 Task: Create a 45-minute meeting to explore expansion opportunities.
Action: Mouse pressed left at (72, 127)
Screenshot: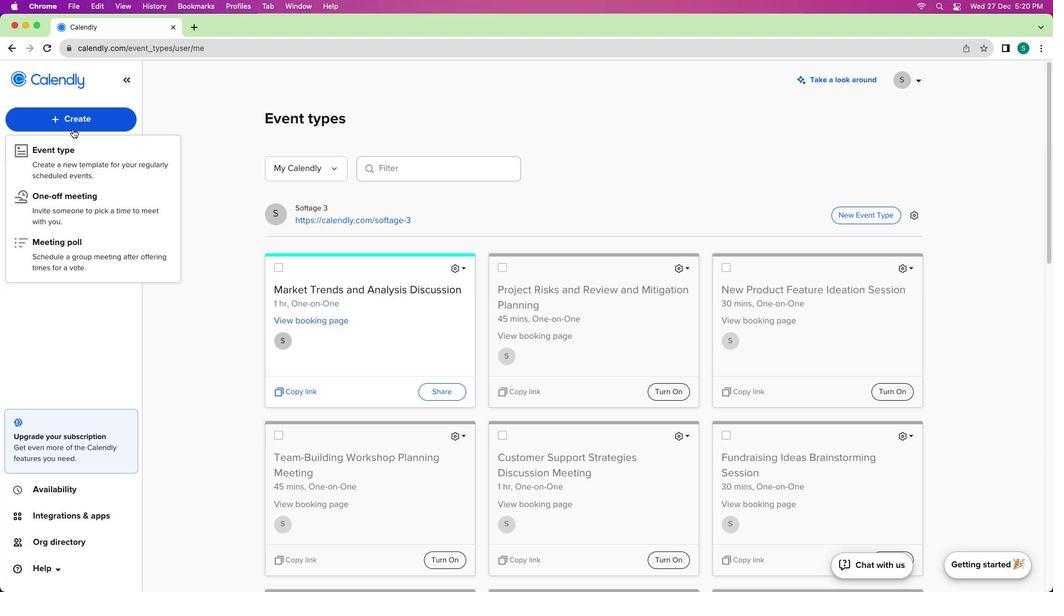 
Action: Mouse moved to (71, 126)
Screenshot: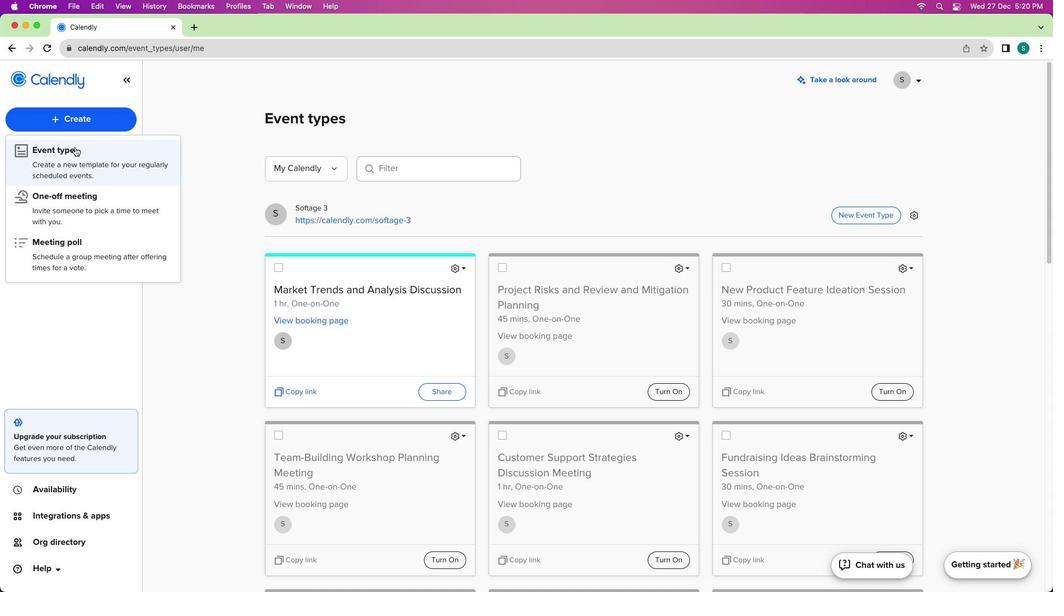 
Action: Mouse pressed left at (71, 126)
Screenshot: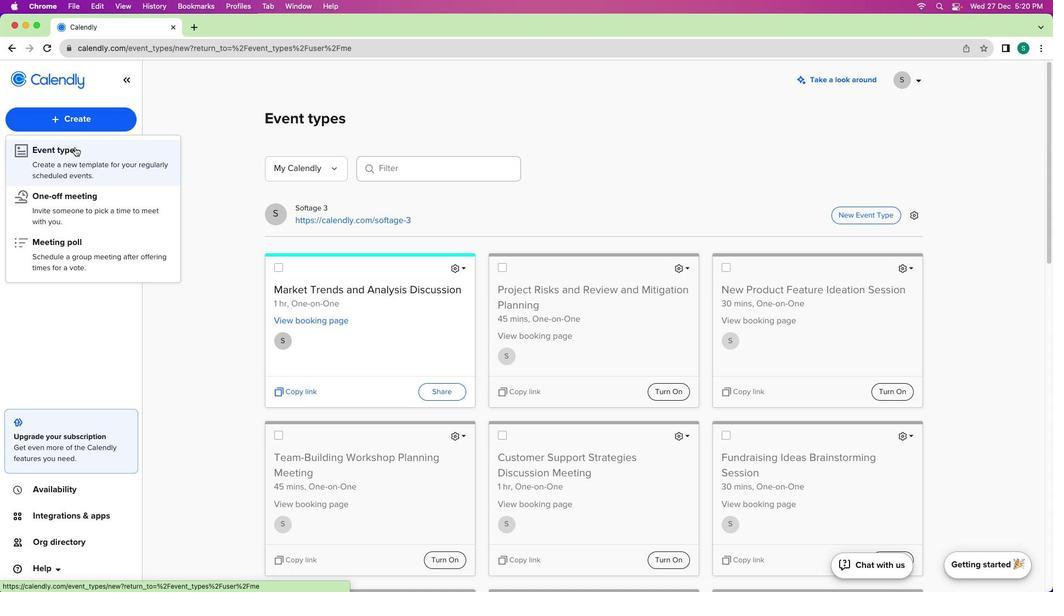 
Action: Mouse moved to (74, 146)
Screenshot: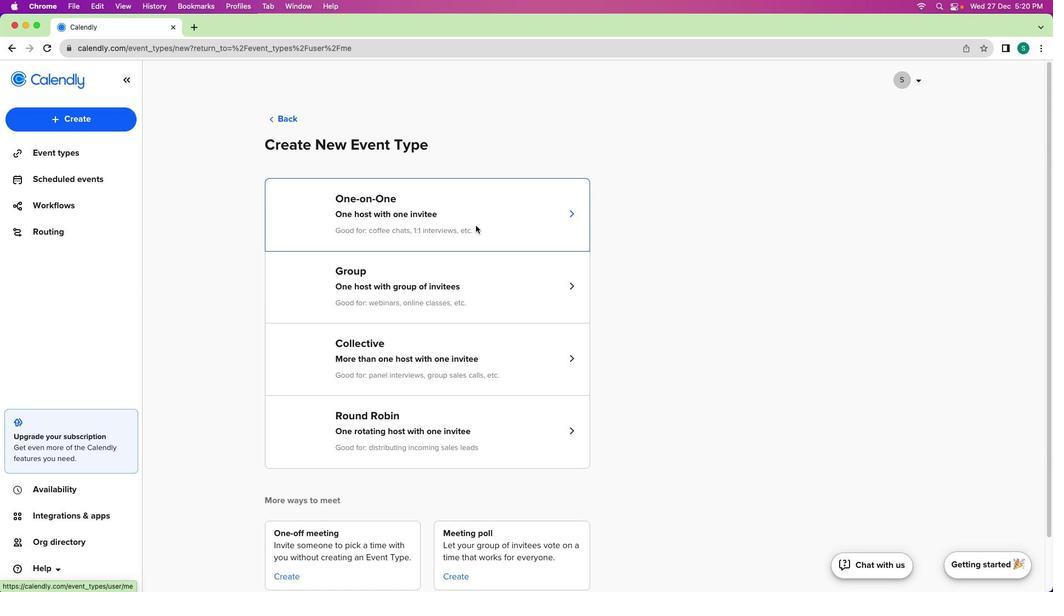 
Action: Mouse pressed left at (74, 146)
Screenshot: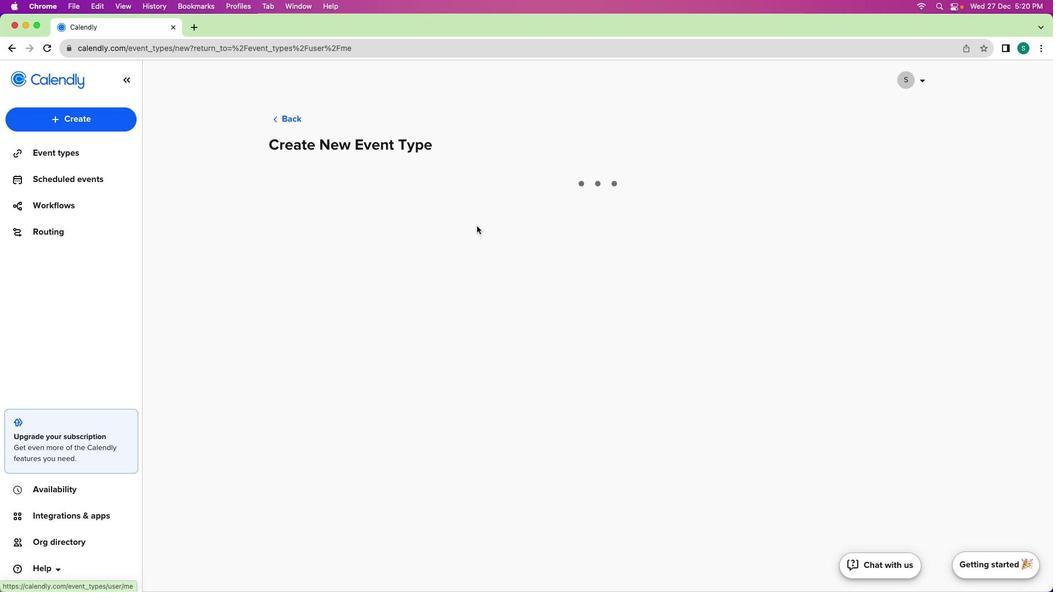
Action: Mouse moved to (471, 225)
Screenshot: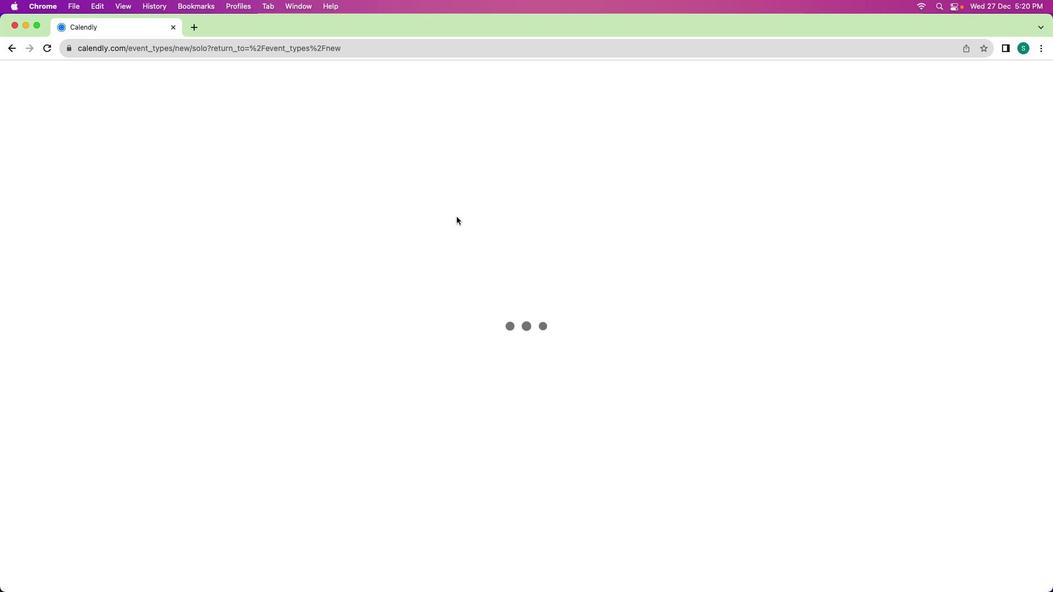 
Action: Mouse pressed left at (471, 225)
Screenshot: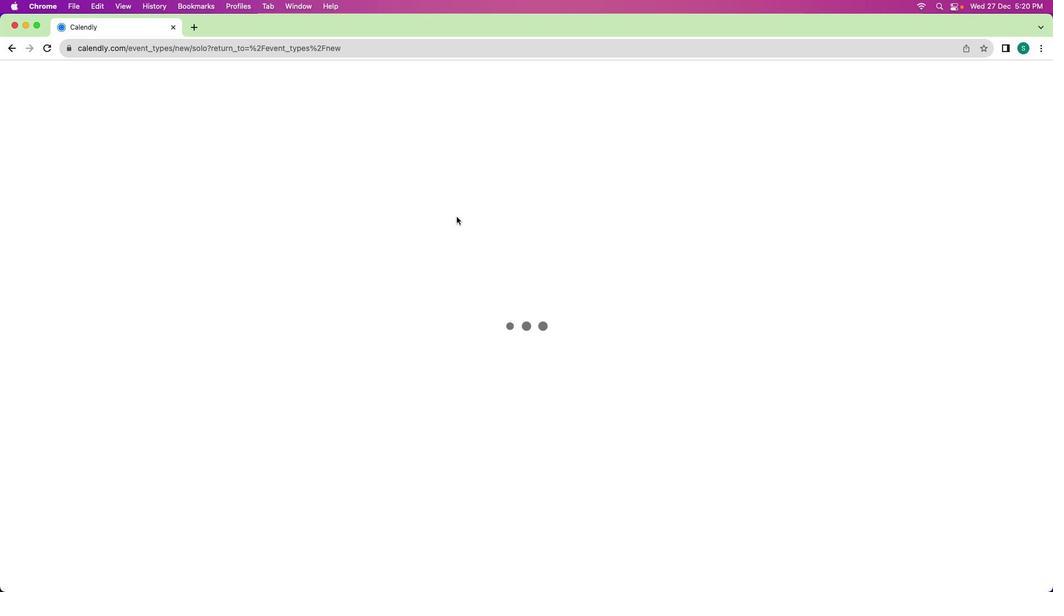 
Action: Mouse moved to (25, 171)
Screenshot: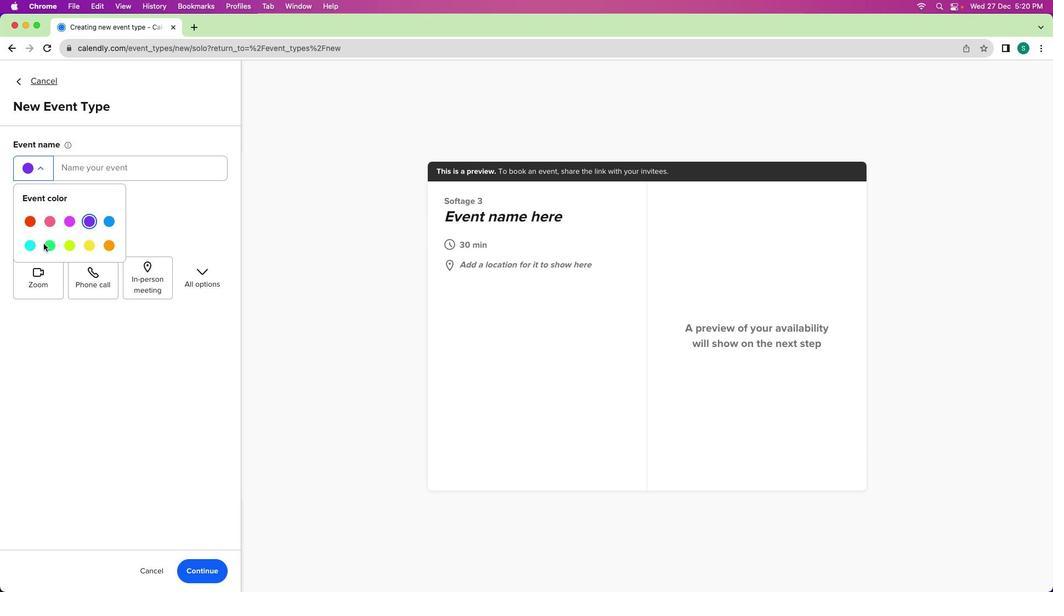 
Action: Mouse pressed left at (25, 171)
Screenshot: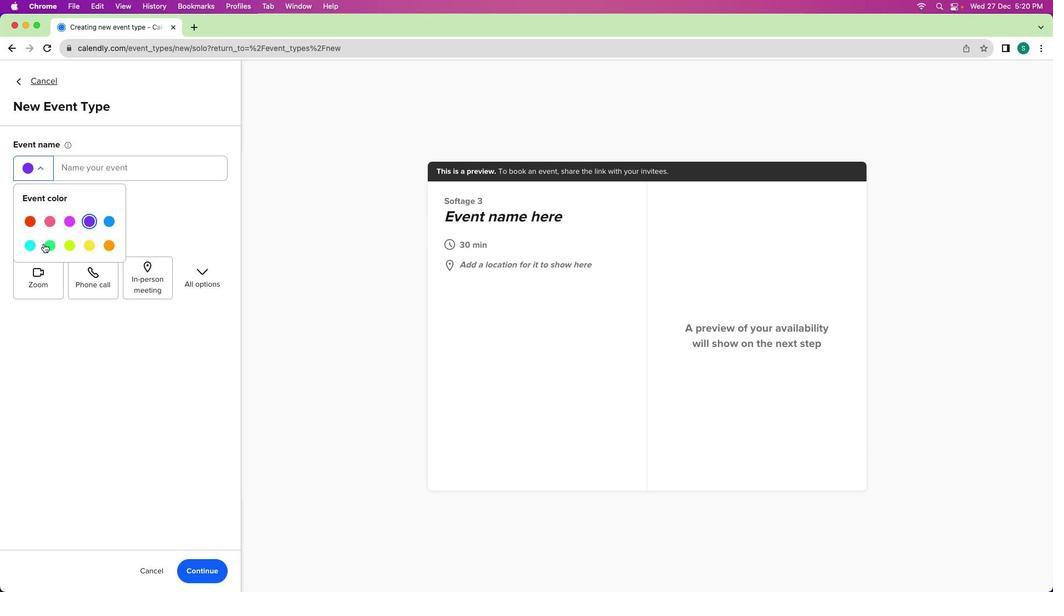 
Action: Mouse moved to (47, 245)
Screenshot: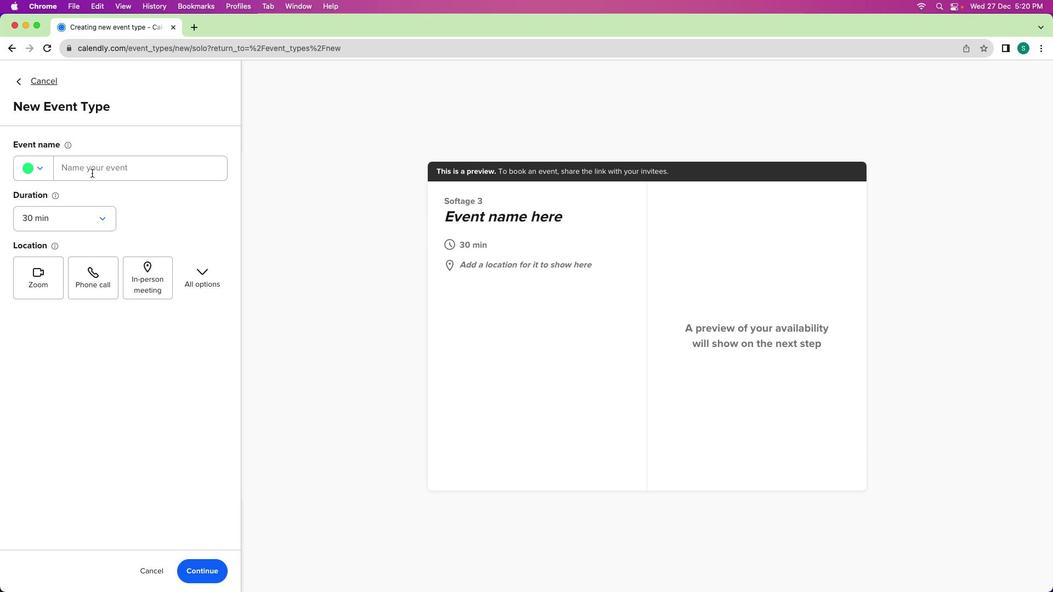
Action: Mouse pressed left at (47, 245)
Screenshot: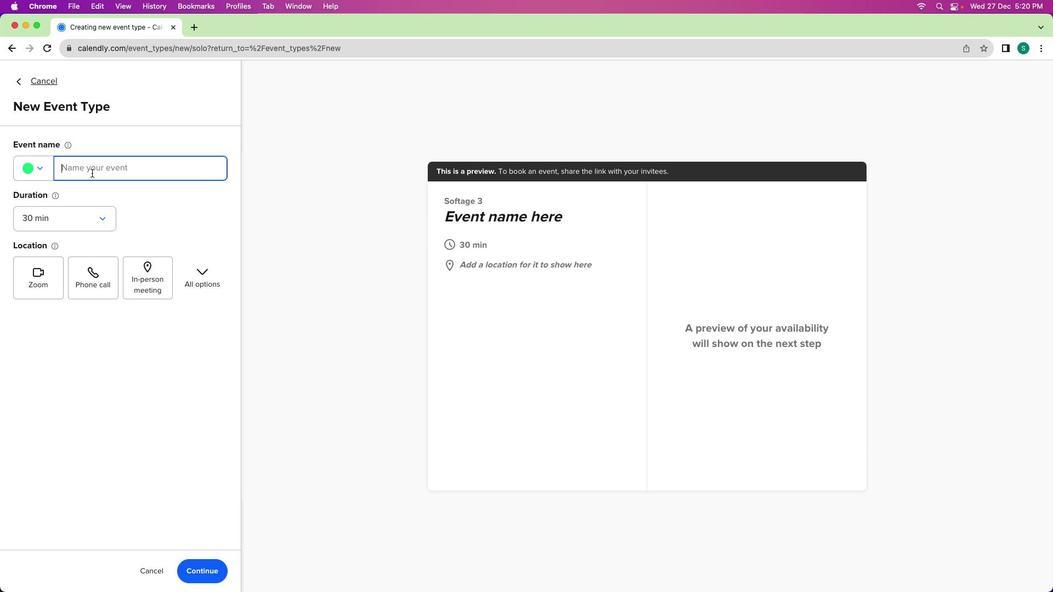 
Action: Mouse moved to (92, 172)
Screenshot: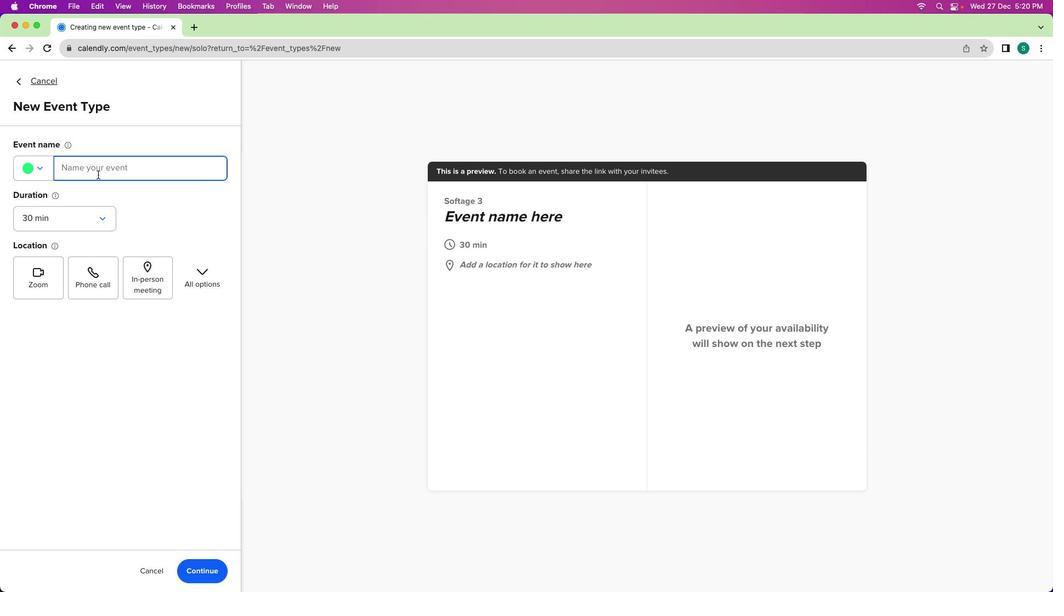 
Action: Mouse pressed left at (92, 172)
Screenshot: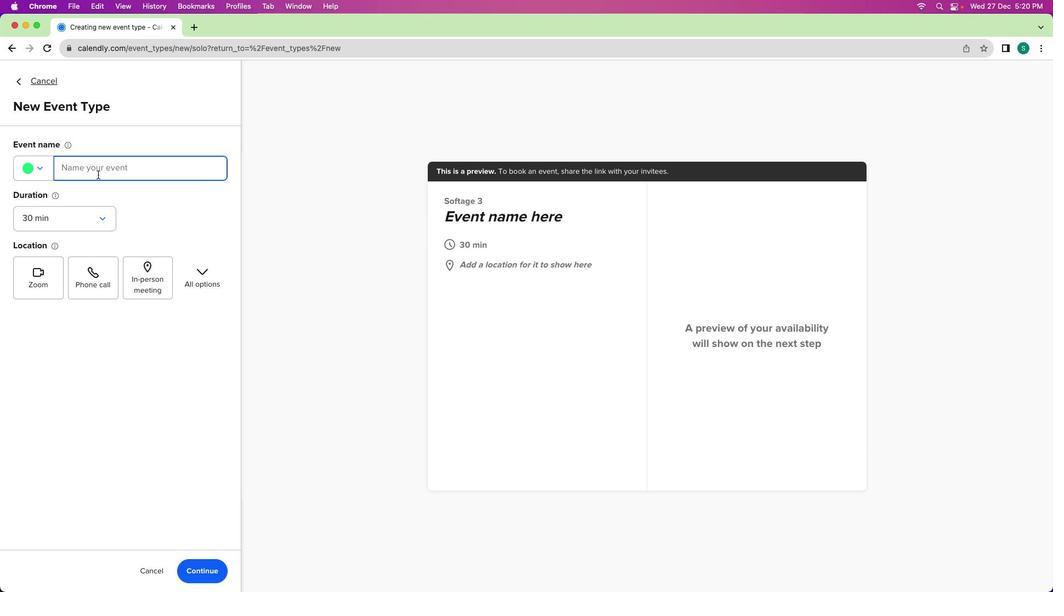 
Action: Mouse moved to (98, 174)
Screenshot: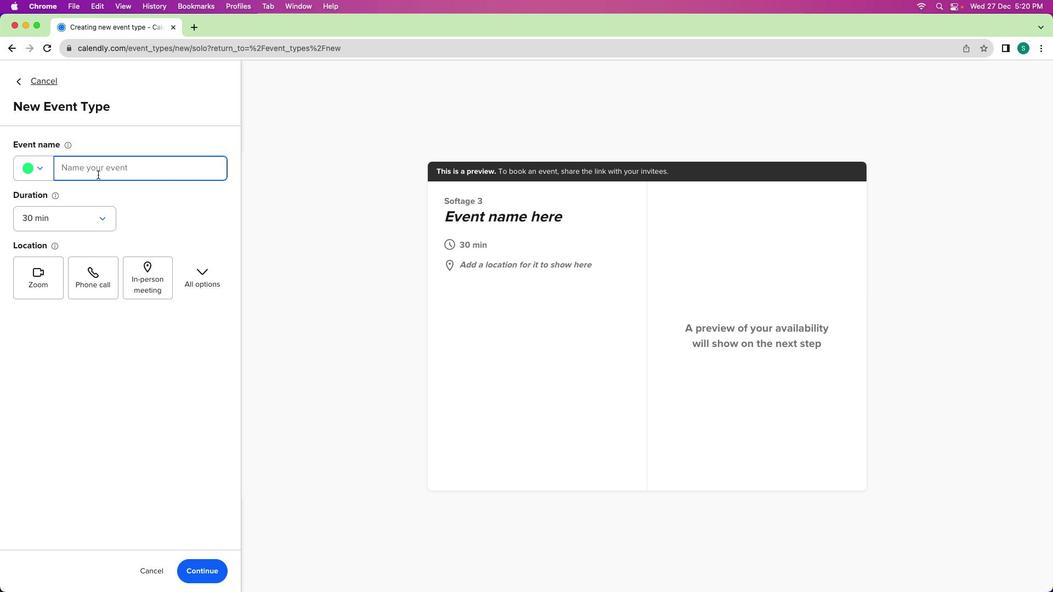 
Action: Key pressed Key.shift'E''x''p''a''n''s''i''o''n'Key.spaceKey.shift'O''p''p''o''r''t''u''n''i''t''i''e''s'Key.spaceKey.shift'E''x''p''l''o''r''a''t''i''o''n'Key.spaceKey.shift'M''e''e''t''i''n''g'
Screenshot: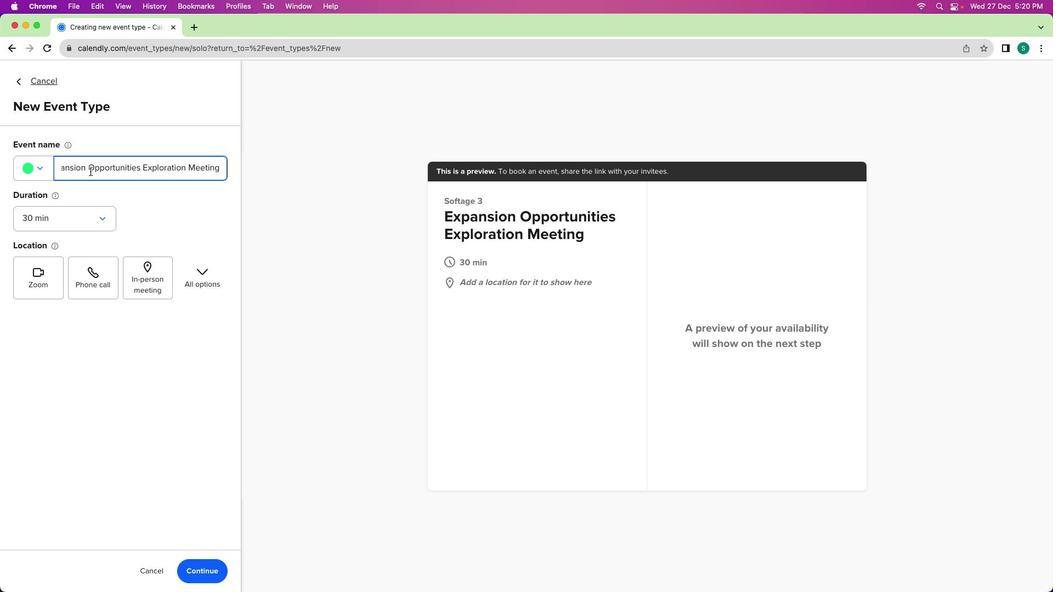 
Action: Mouse moved to (92, 211)
Screenshot: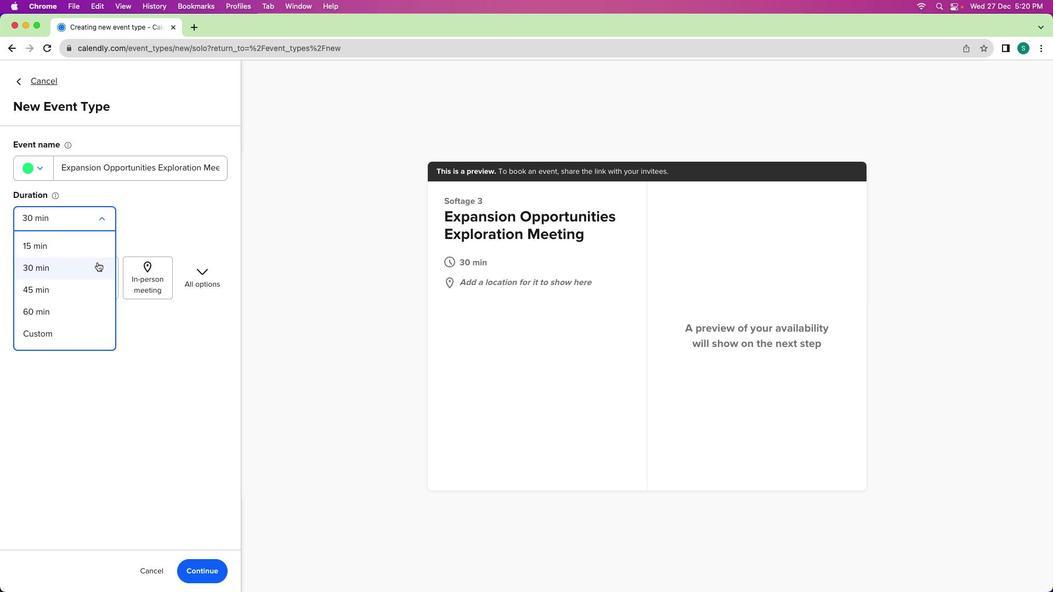 
Action: Mouse pressed left at (92, 211)
Screenshot: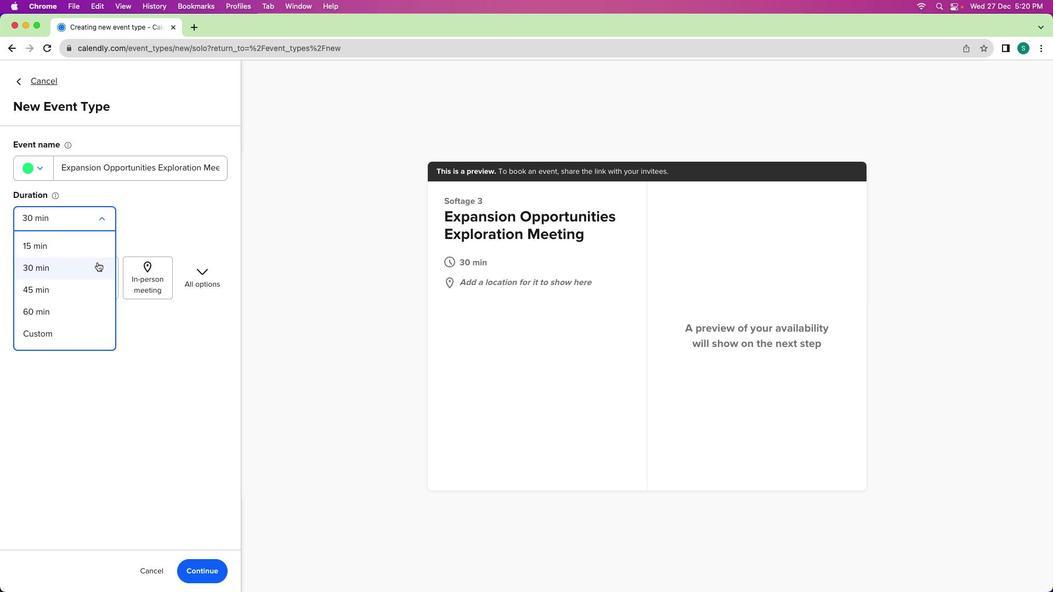 
Action: Mouse moved to (86, 284)
Screenshot: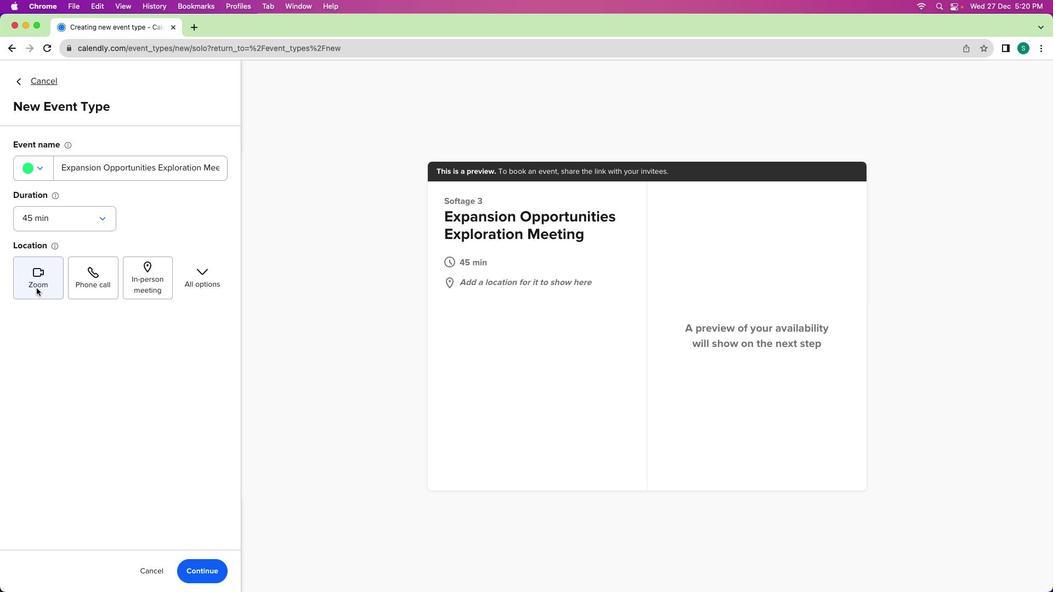 
Action: Mouse pressed left at (86, 284)
Screenshot: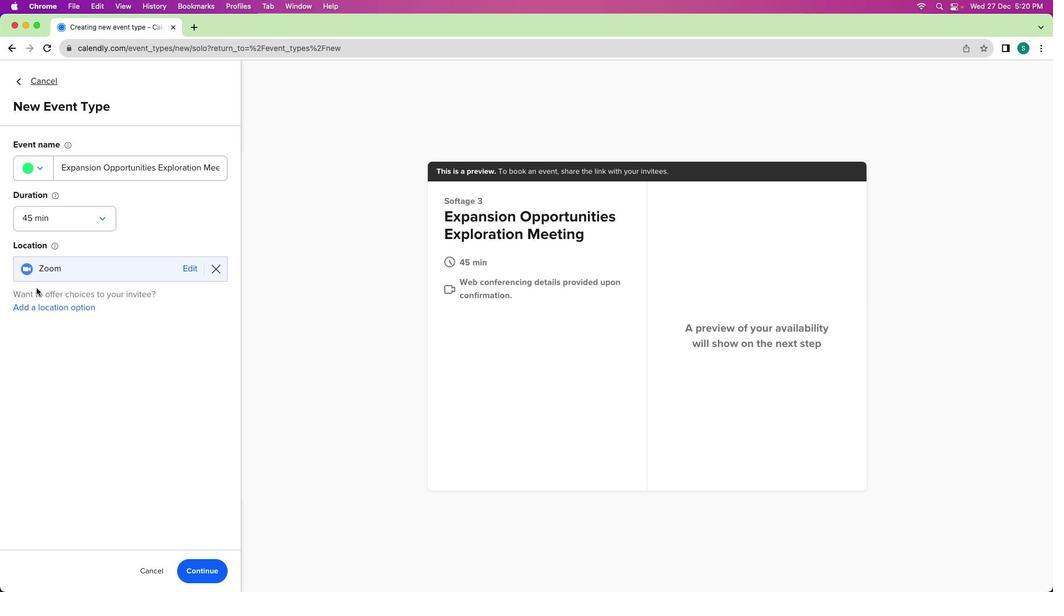 
Action: Mouse moved to (36, 287)
Screenshot: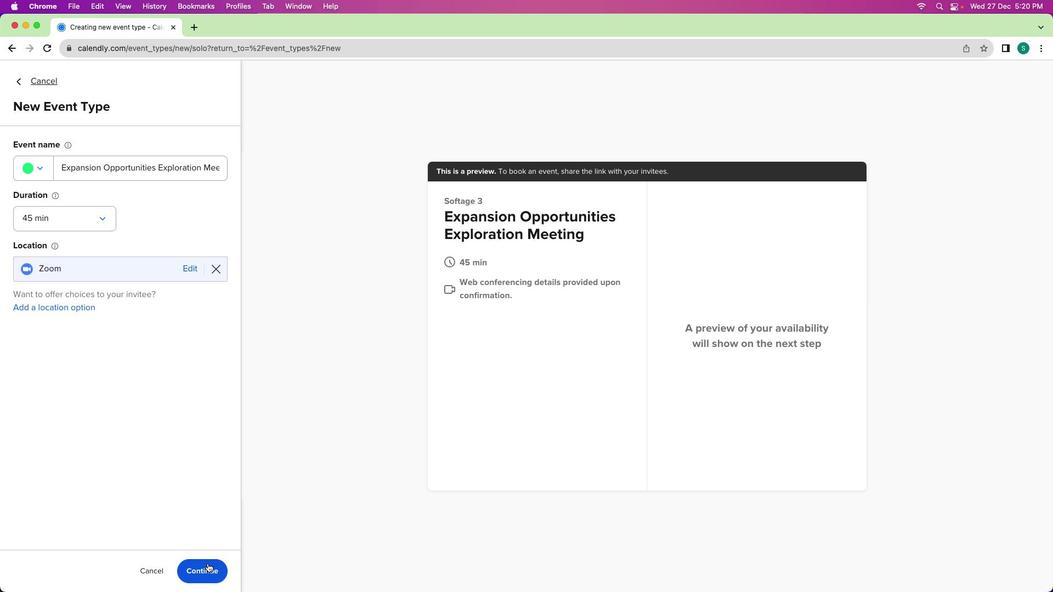 
Action: Mouse pressed left at (36, 287)
Screenshot: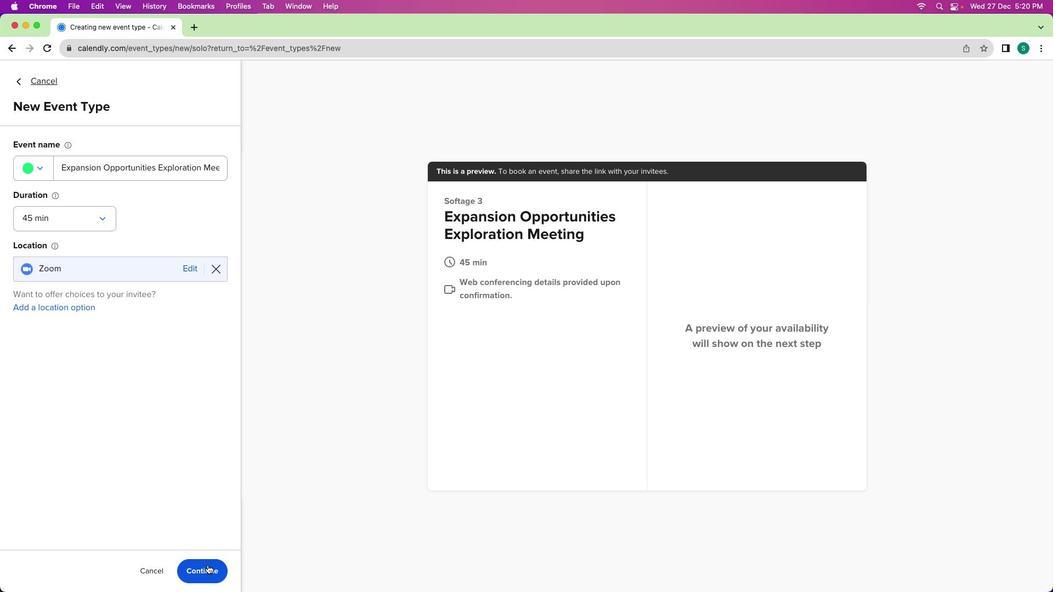
Action: Mouse moved to (207, 565)
Screenshot: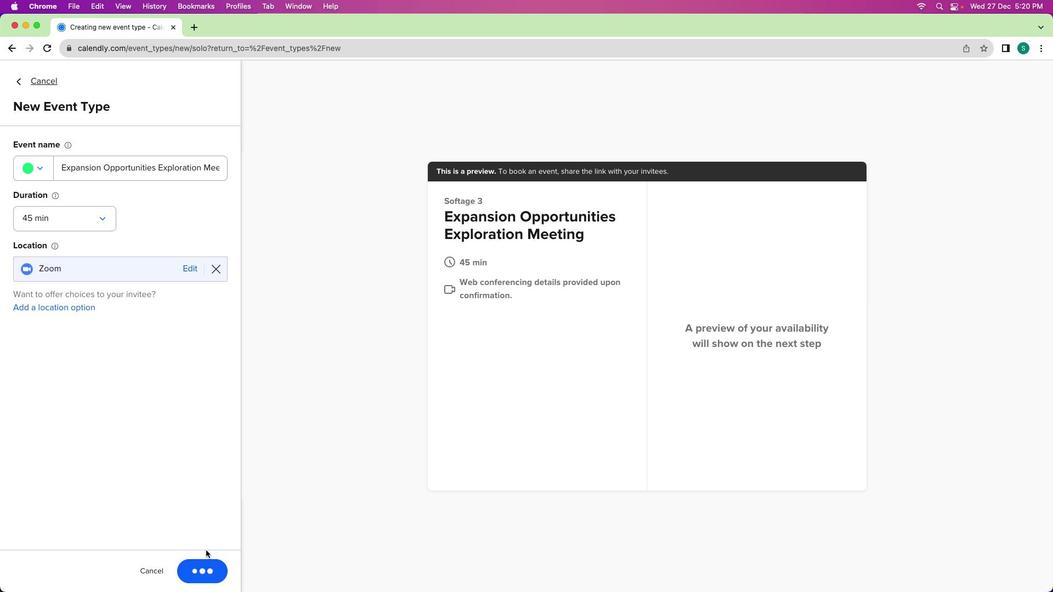 
Action: Mouse pressed left at (207, 565)
Screenshot: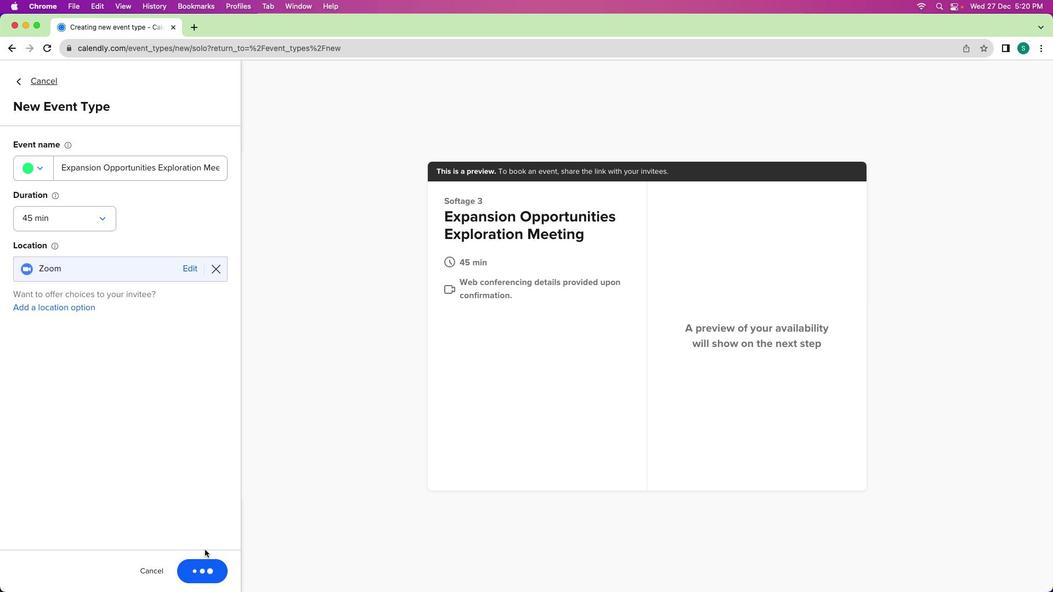 
Action: Mouse moved to (91, 208)
Screenshot: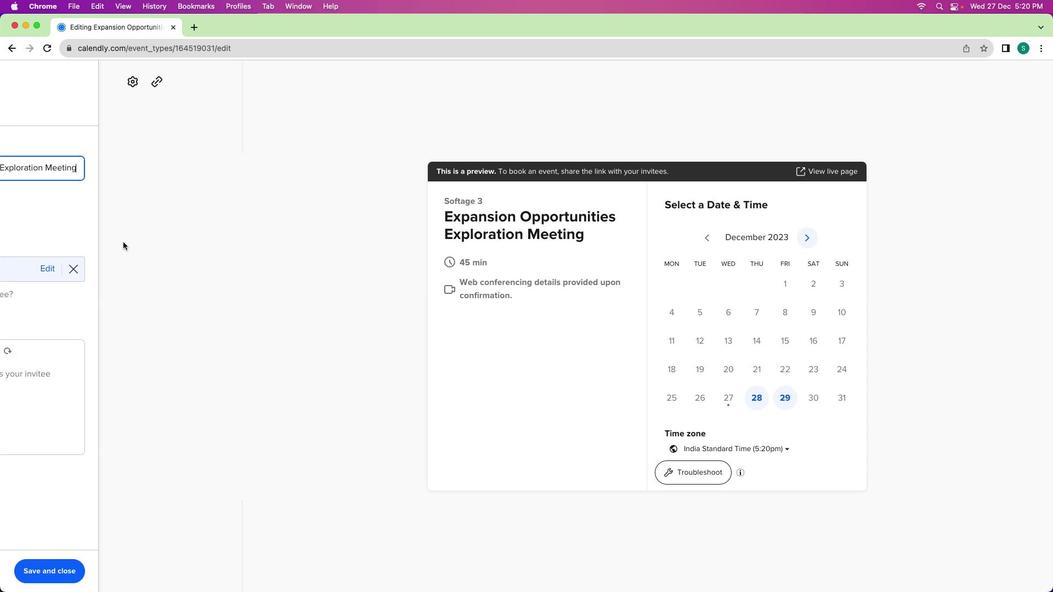 
Action: Mouse pressed left at (91, 208)
Screenshot: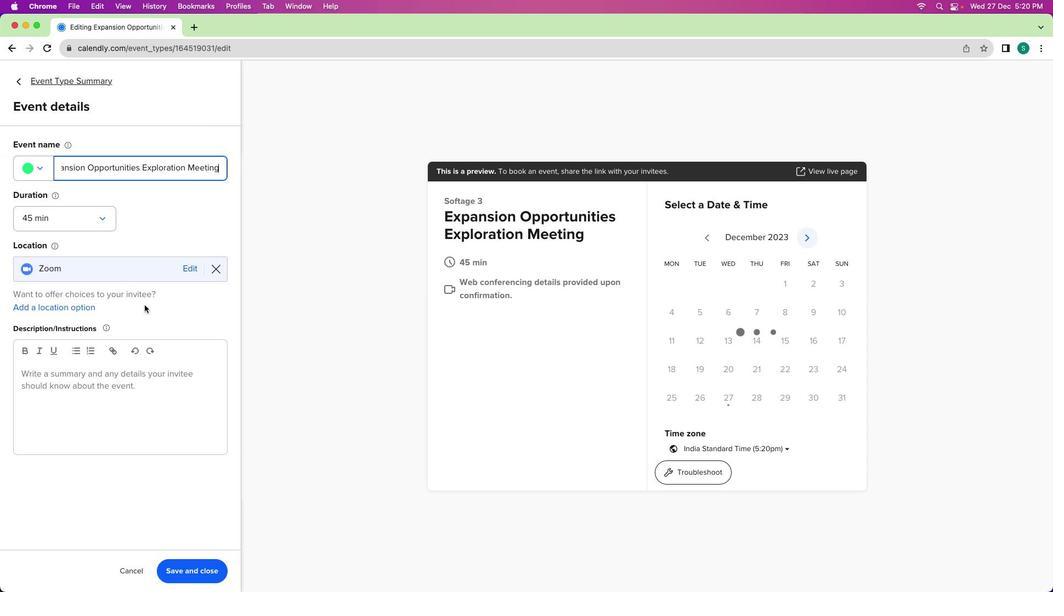 
Action: Mouse moved to (143, 380)
Screenshot: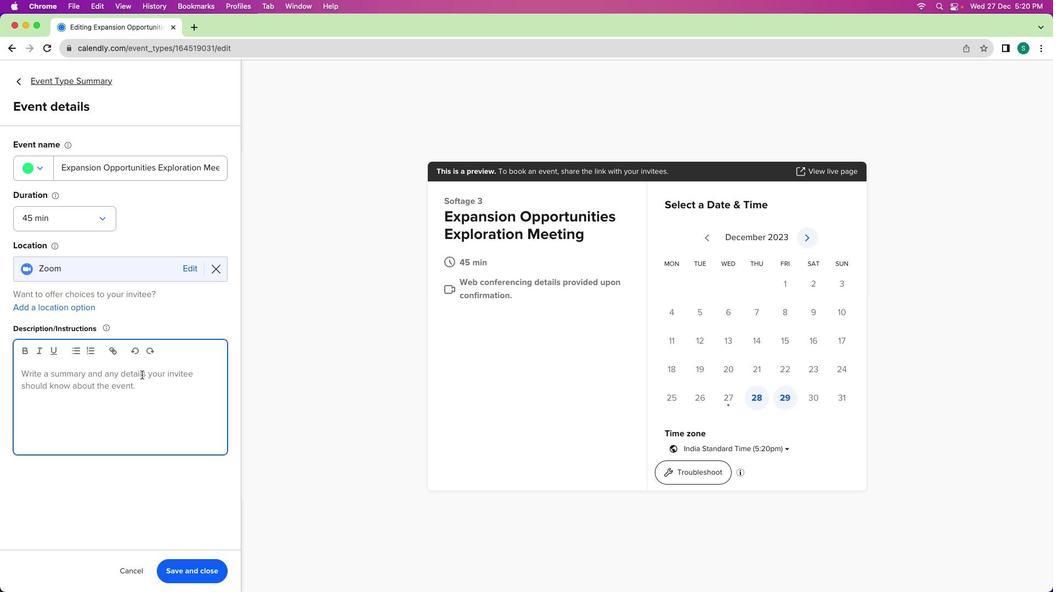 
Action: Mouse pressed left at (143, 380)
Screenshot: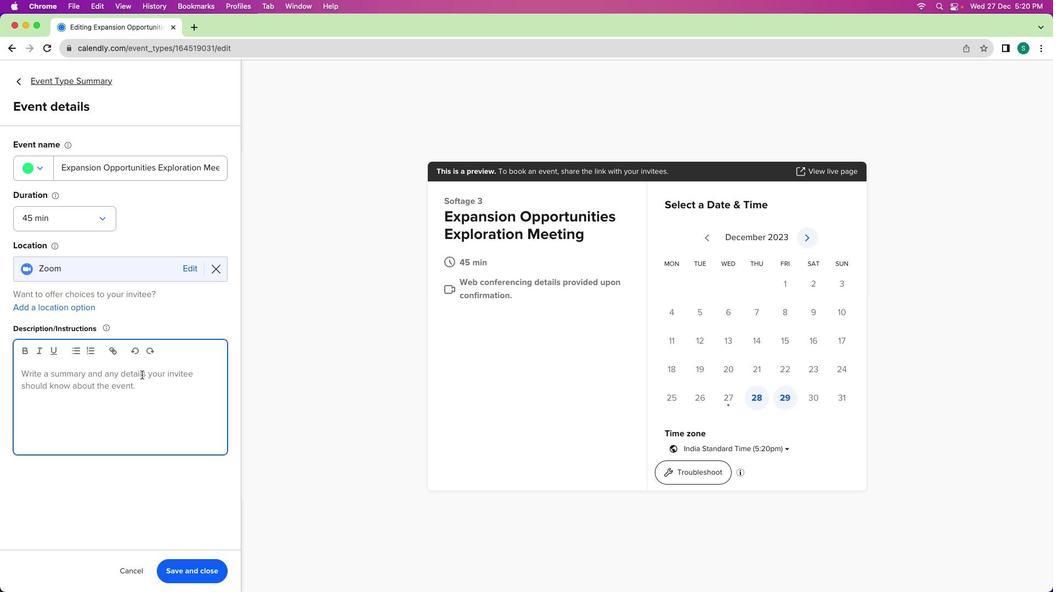 
Action: Mouse moved to (142, 374)
Screenshot: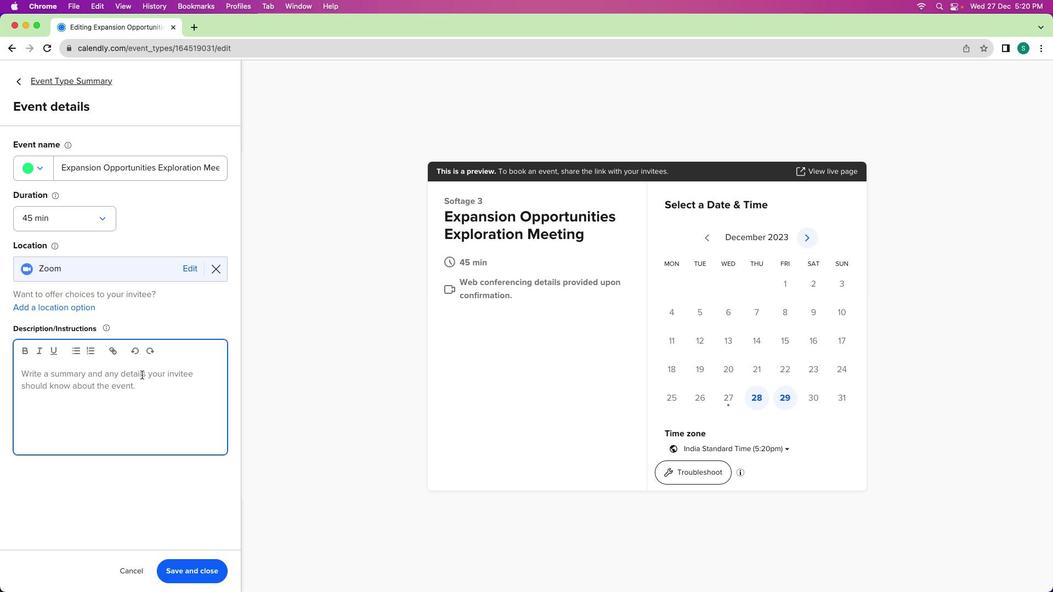 
Action: Key pressed Key.shift'J''o''i''n'Key.space'm''e'Key.space'f''o''r'Key.space'a'Key.space'f''o''c''u''s''e''d'Key.space'4''5''-''m''i''n''u''t''e'Key.space's''e''s''s''i''o''n'Key.space'f''o'Key.backspaceKey.backspace'd''e''d''i''c''a''t''e''d'Key.space't''o'Key.space'e''x''p''l''o''r''i''n''g'Key.space'e''x''p''a''n''s''i''o''n'Key.space'o''p''p''o''r''t''u''n''i''t''i''e''s''.'Key.spaceKey.shift'T''h''i''s'Key.space'm''e''e''t''i''n''g'Key.space'w''i''l''l'Key.space'p''r''o''v''i''d''e'Key.space'i'Key.backspace'u''s'Key.space'w''i''t''h'Key.space't''h''e'Key.space'o''p''p''o''r''t''u''n''i''t''y'Key.space't''o'Key.space'd''i''s''c''u''s''s'Key.space'p''o''t''e''n''t''i''a''l'Key.space'm''a''r''k''e''t''s'','Key.space'e''c'Key.backspace'v''a''l''u''a''t''e'Key.space's''t''r''a''t''e''g''i''c'Key.space'p''a''r''t''n''e''r''s''h''i''p''s'','Key.space'a''n''d'Key.space'c''o''l''l''a''b''o''r''a''t''i''v''e''l''y'Key.space'b''r''a''i''n''s''t''o''r''m'Key.space'a''a''v'Key.backspaceKey.backspace'v''e''n''e''u''e''s'Key.spaceKey.leftKey.leftKey.leftKey.leftKey.leftKey.rightKey.backspaceKey.down'f''o''r'Key.space'g''r''o''w''t''h''.'
Screenshot: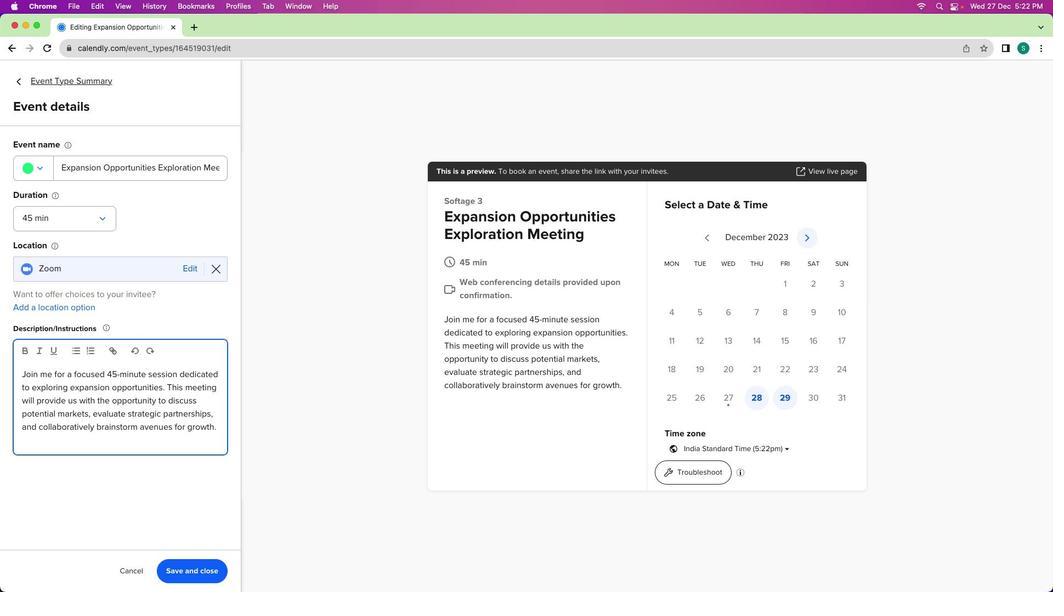 
Action: Mouse moved to (196, 570)
Screenshot: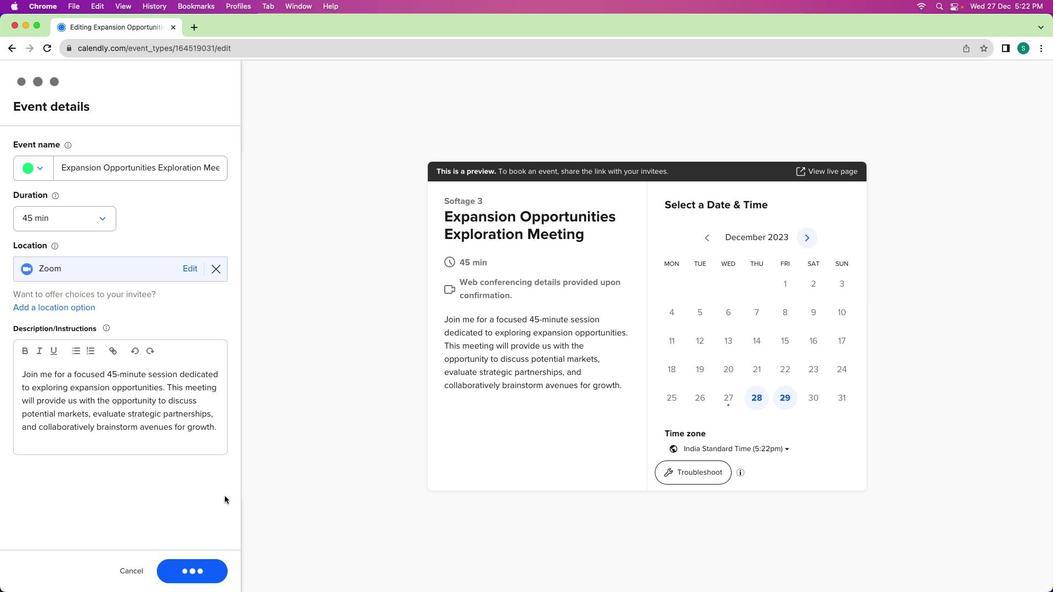 
Action: Mouse pressed left at (196, 570)
Screenshot: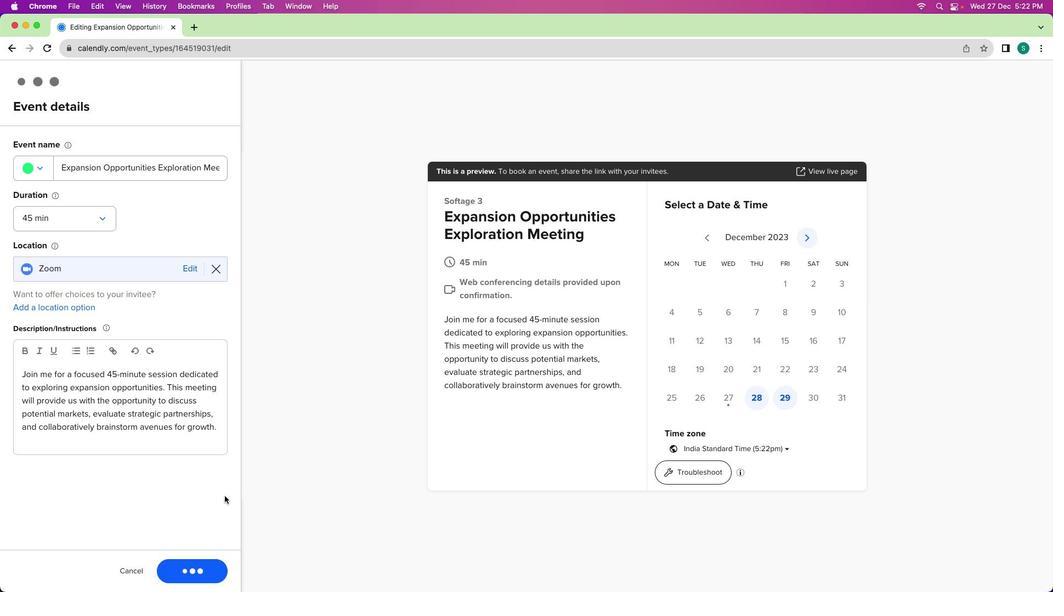 
Action: Mouse moved to (115, 187)
Screenshot: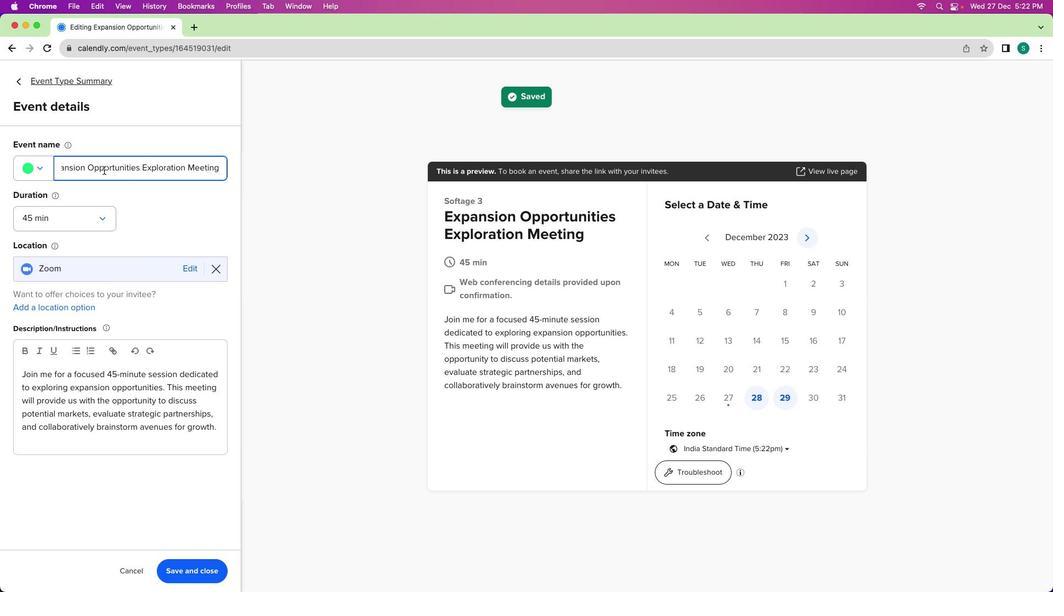 
Action: Mouse pressed left at (115, 187)
Screenshot: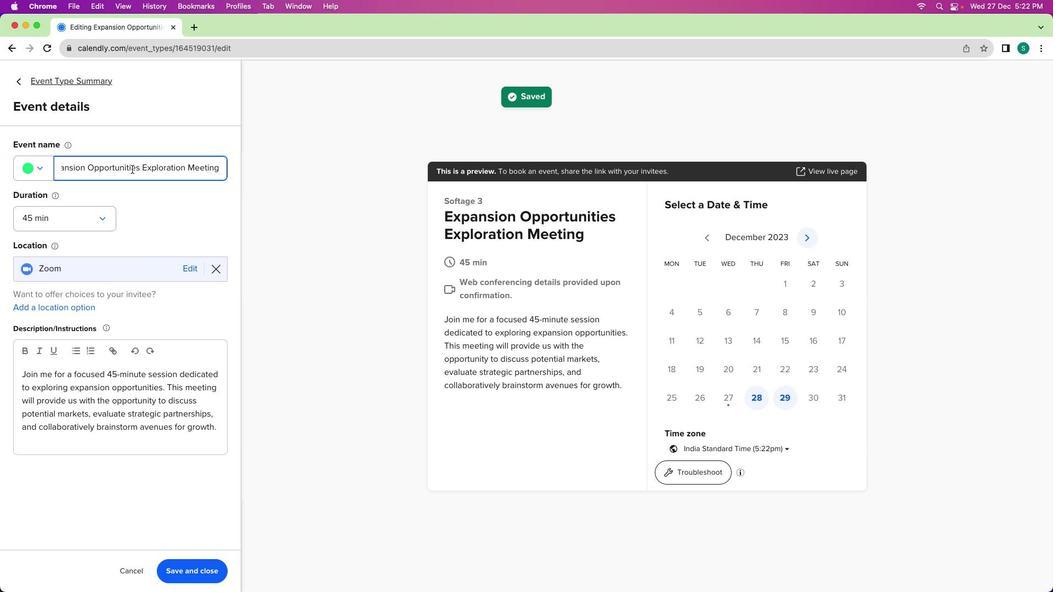 
Action: Mouse moved to (195, 573)
Screenshot: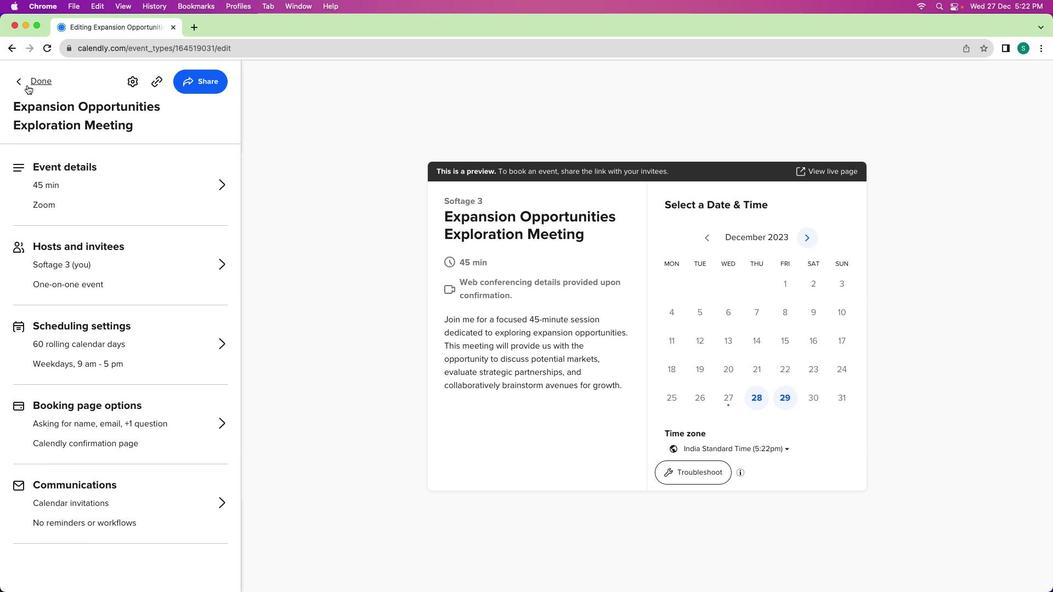 
Action: Mouse pressed left at (195, 573)
Screenshot: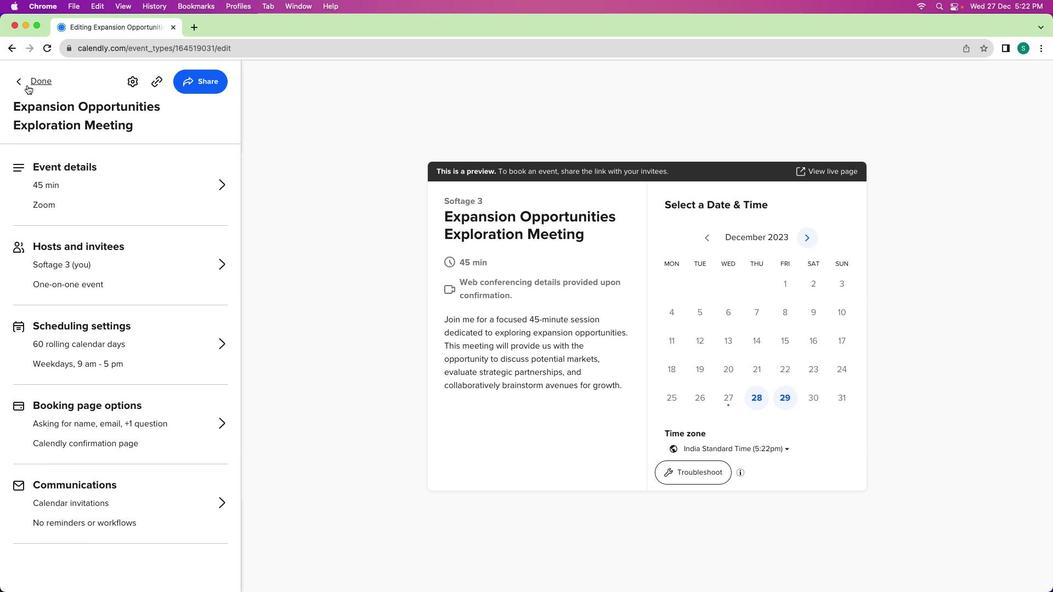 
Action: Mouse moved to (27, 81)
Screenshot: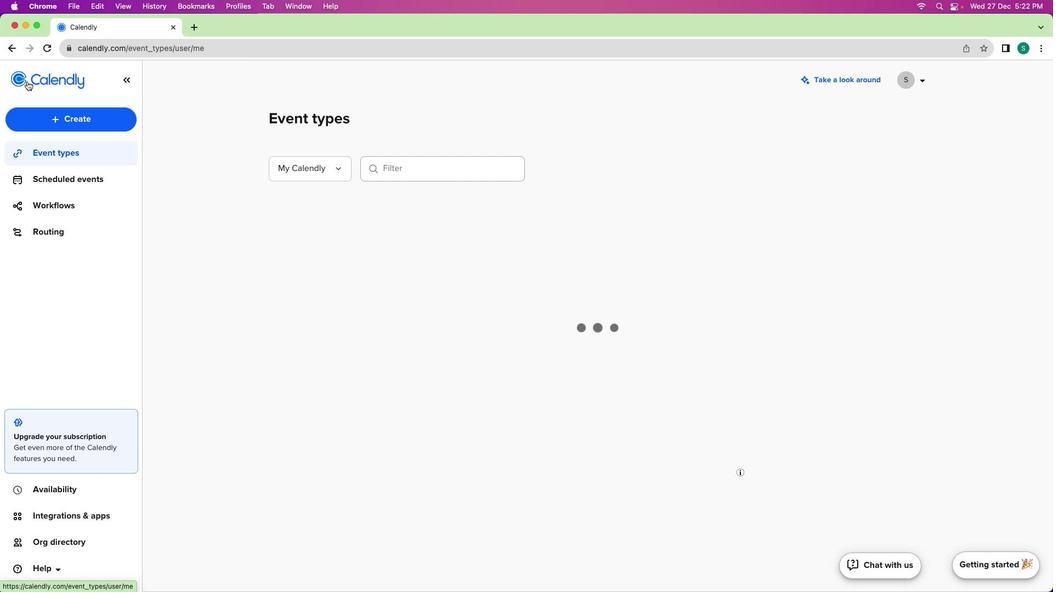 
Action: Mouse pressed left at (27, 81)
Screenshot: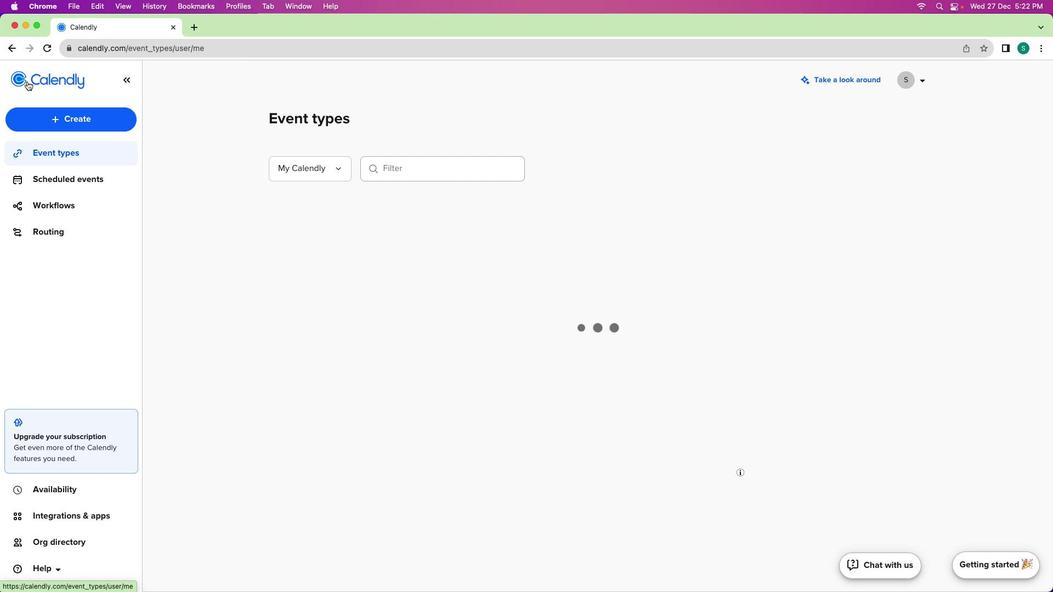 
Action: Mouse moved to (365, 298)
Screenshot: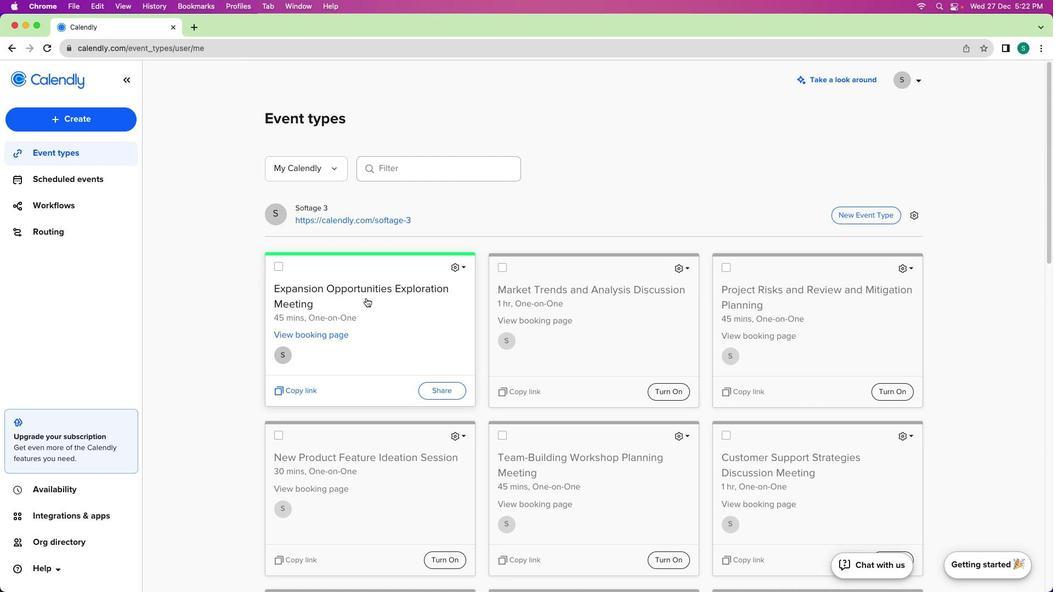 
